 Task: Apply the theme ""simple light"".
Action: Mouse moved to (237, 91)
Screenshot: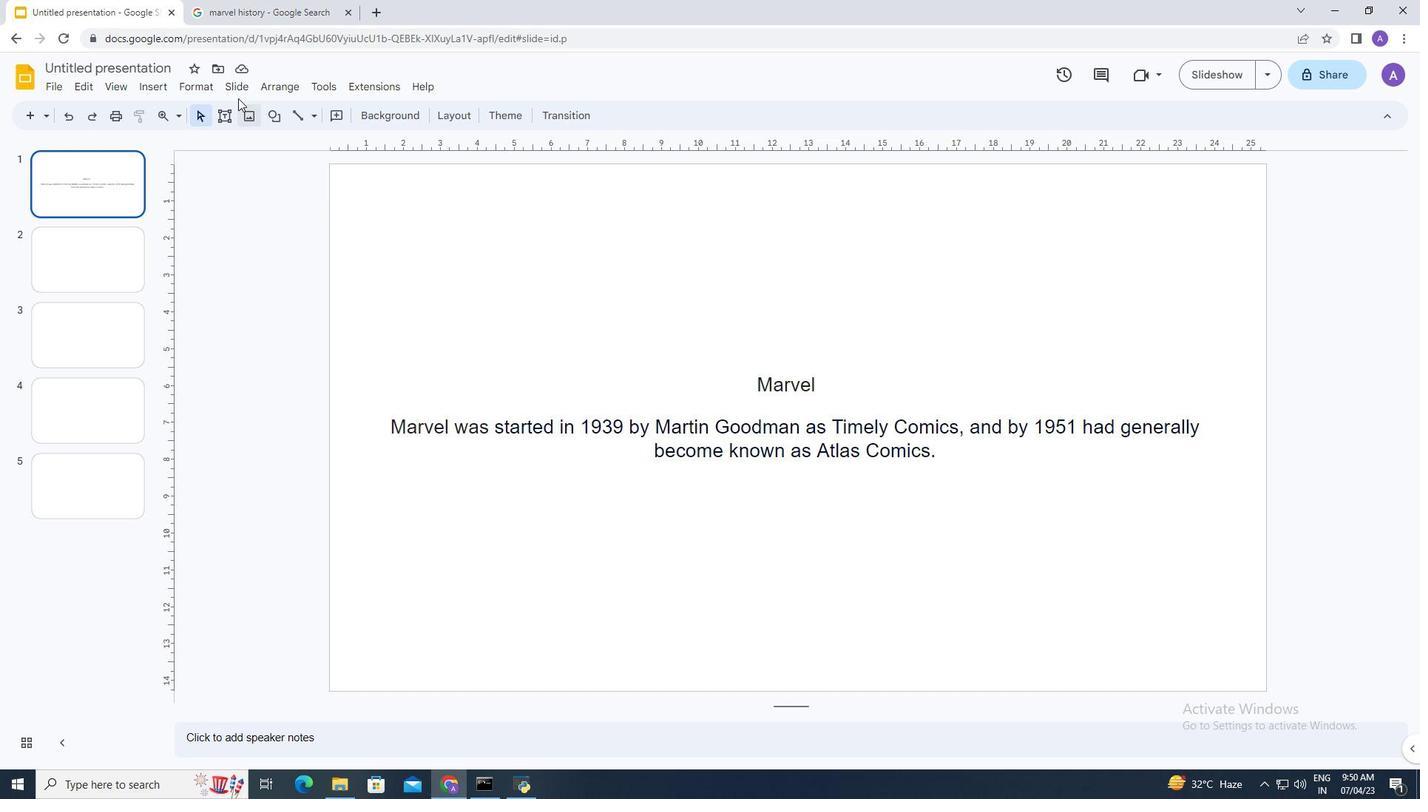 
Action: Mouse pressed left at (237, 91)
Screenshot: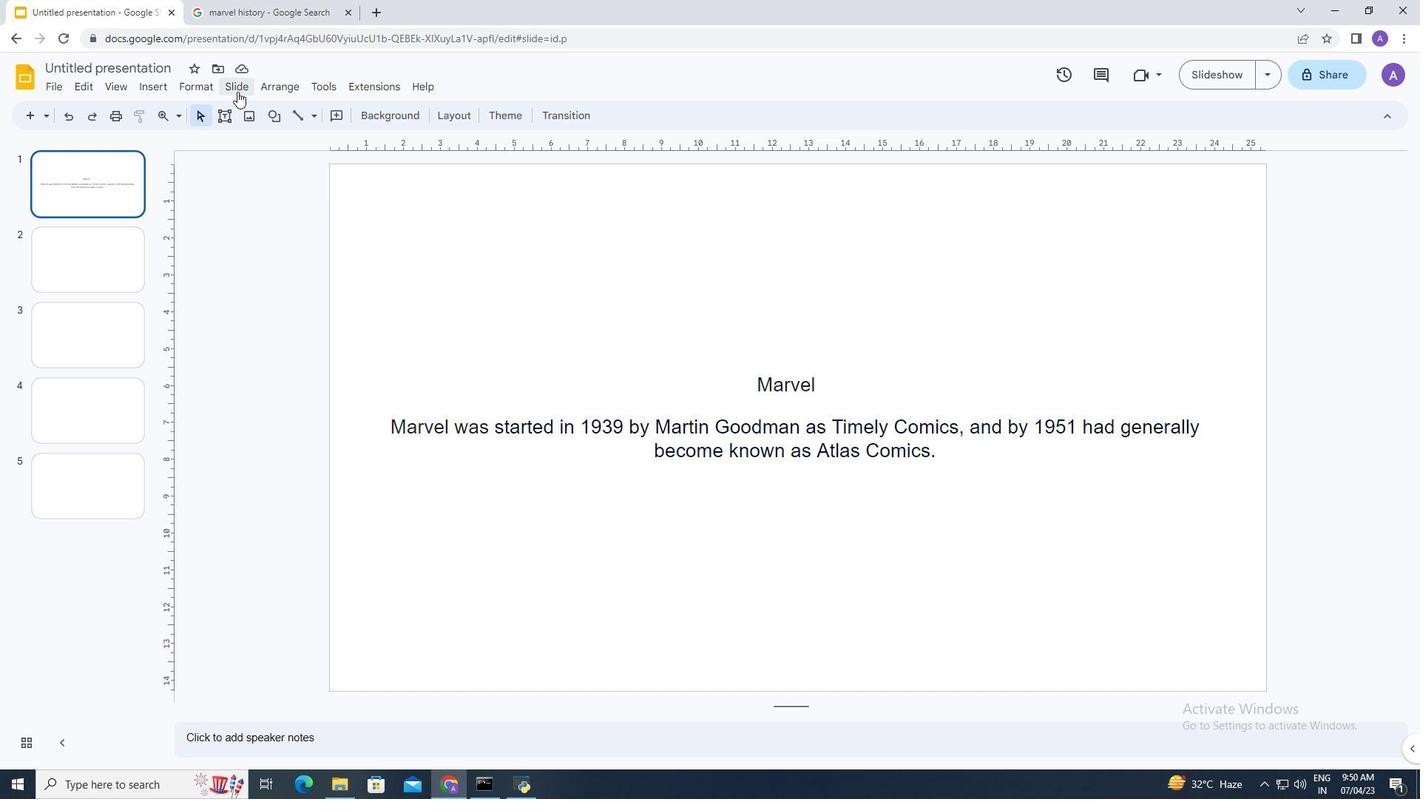 
Action: Mouse moved to (307, 346)
Screenshot: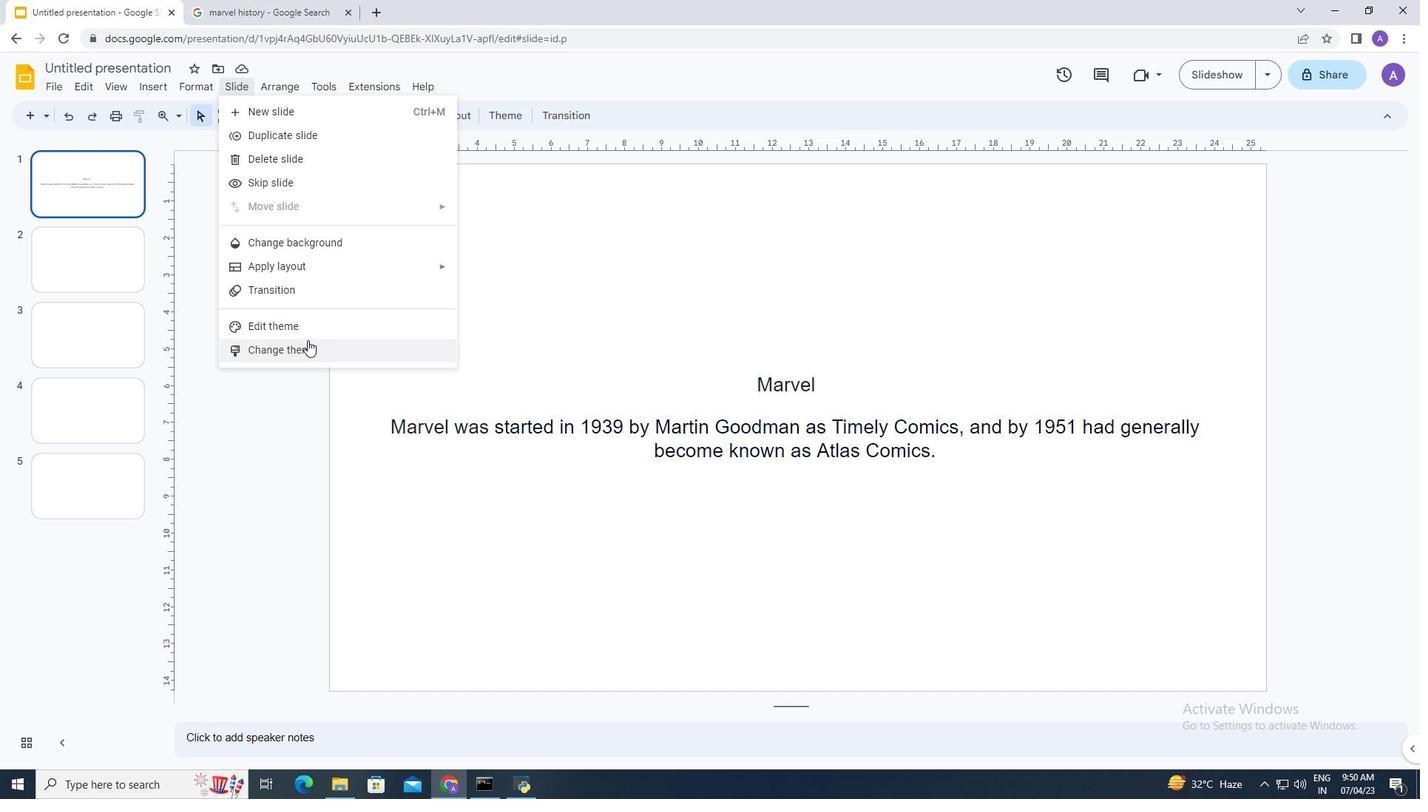 
Action: Mouse pressed left at (307, 346)
Screenshot: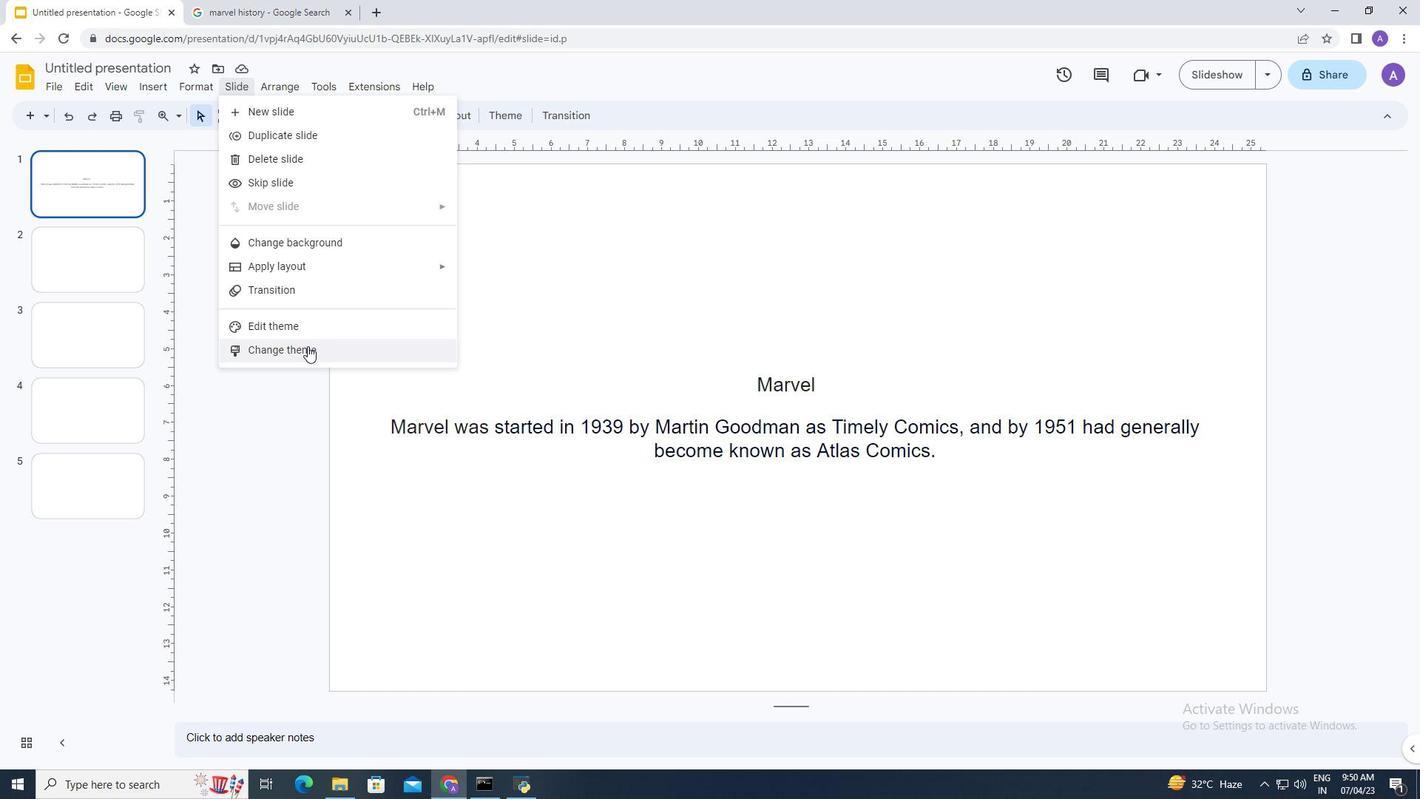 
Action: Mouse moved to (1264, 240)
Screenshot: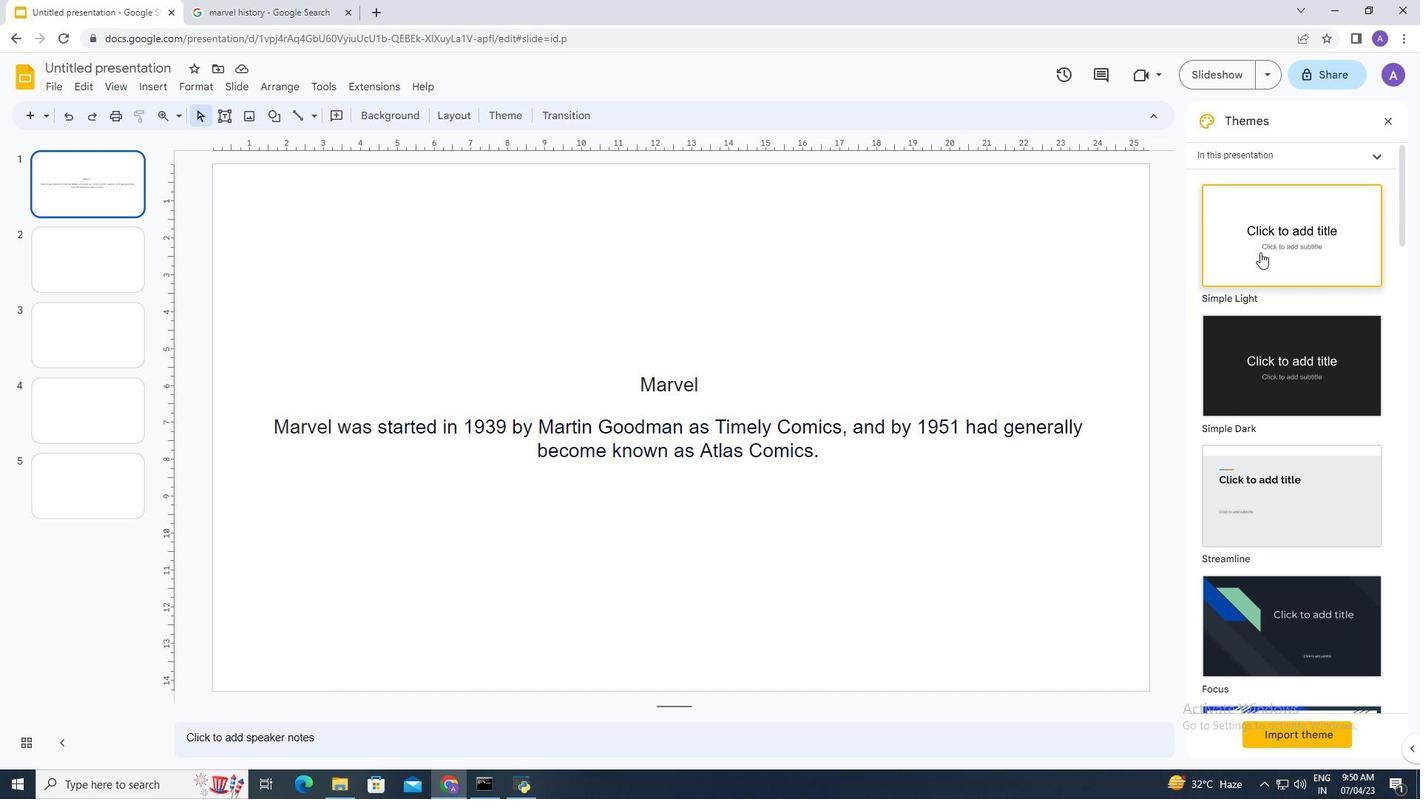 
Action: Mouse pressed left at (1264, 240)
Screenshot: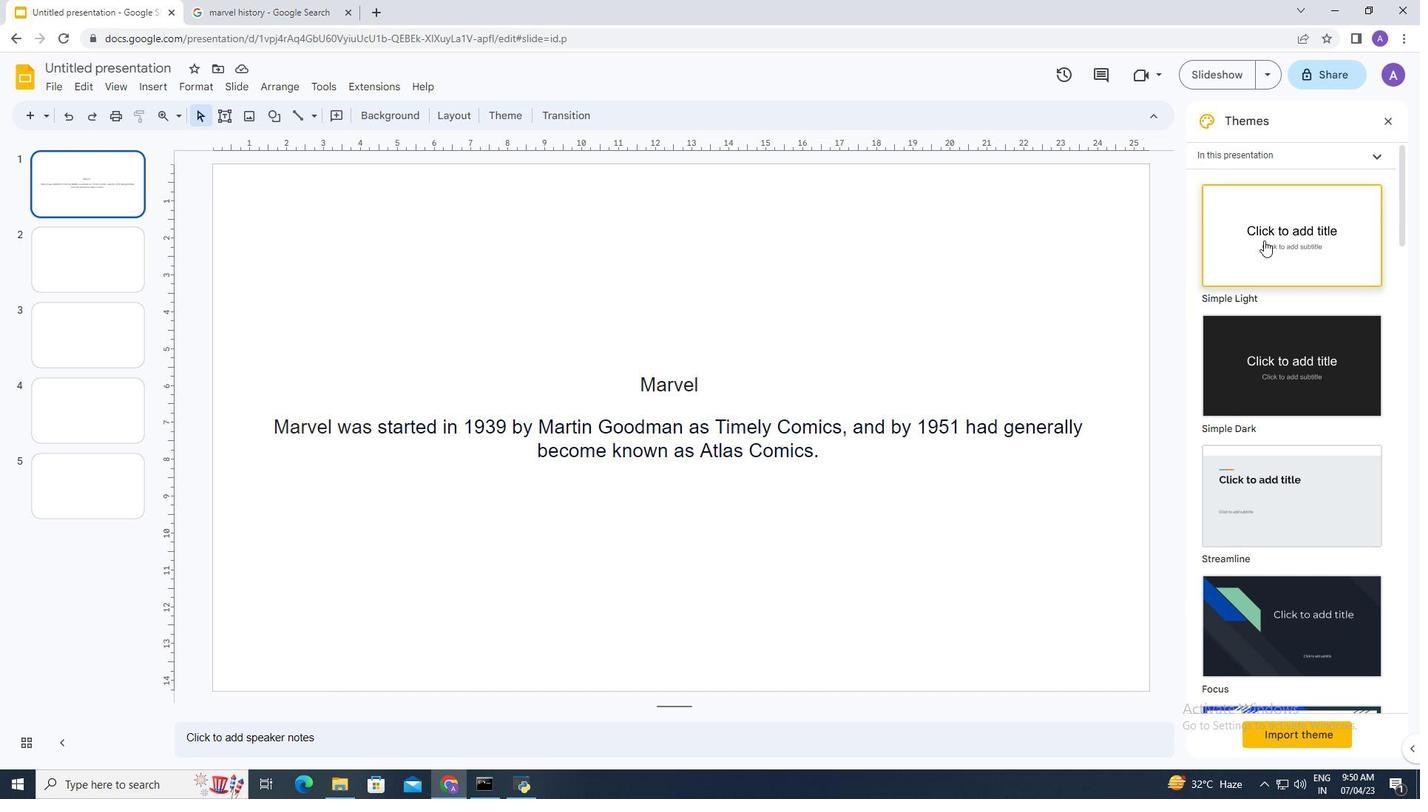 
Action: Mouse moved to (766, 293)
Screenshot: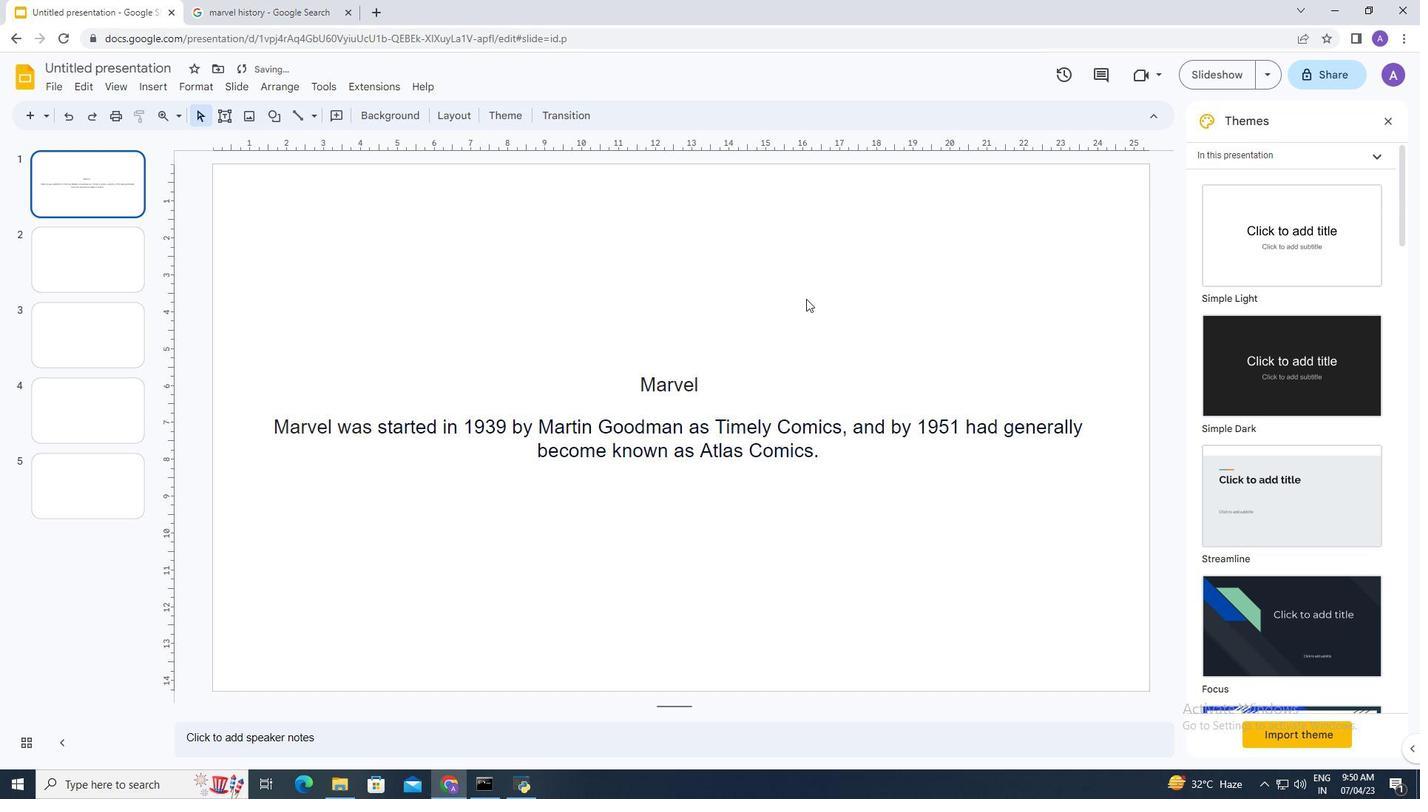 
